 Task: Sort the products in the category "Hummus" by relevance.
Action: Mouse moved to (858, 281)
Screenshot: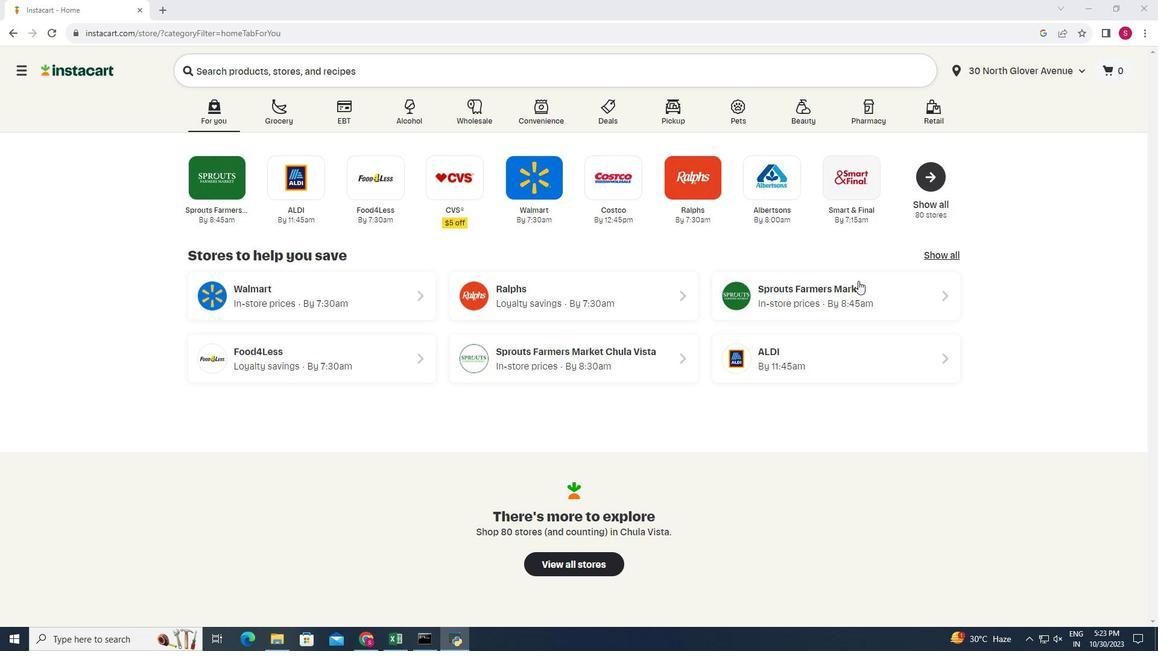 
Action: Mouse pressed left at (858, 281)
Screenshot: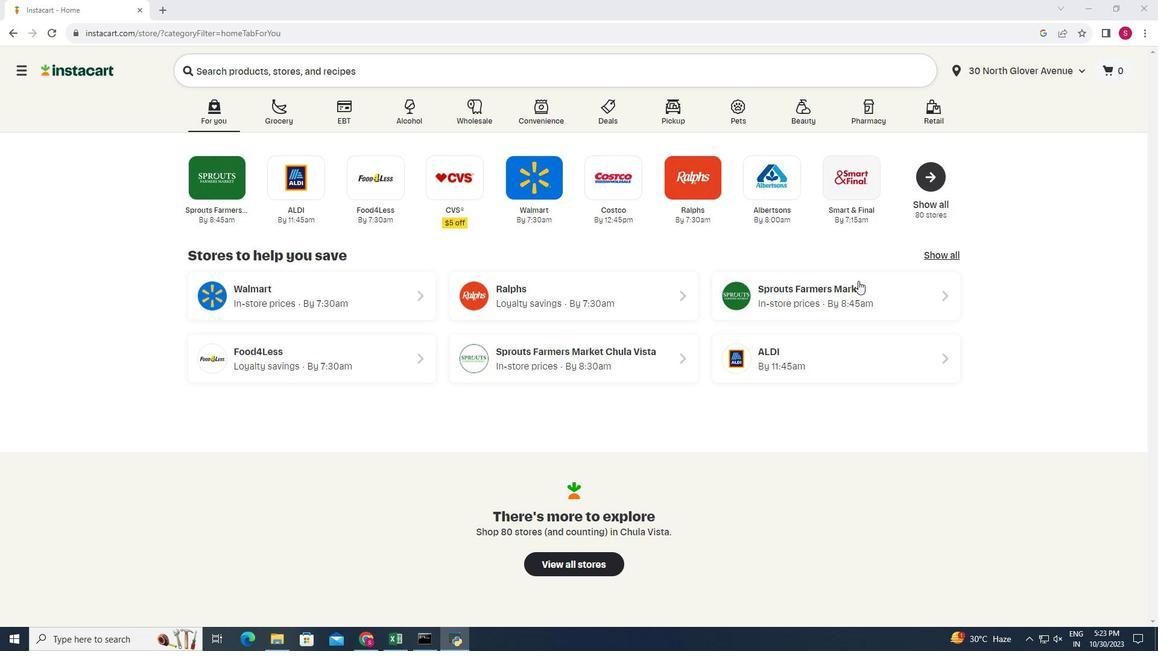 
Action: Mouse moved to (21, 534)
Screenshot: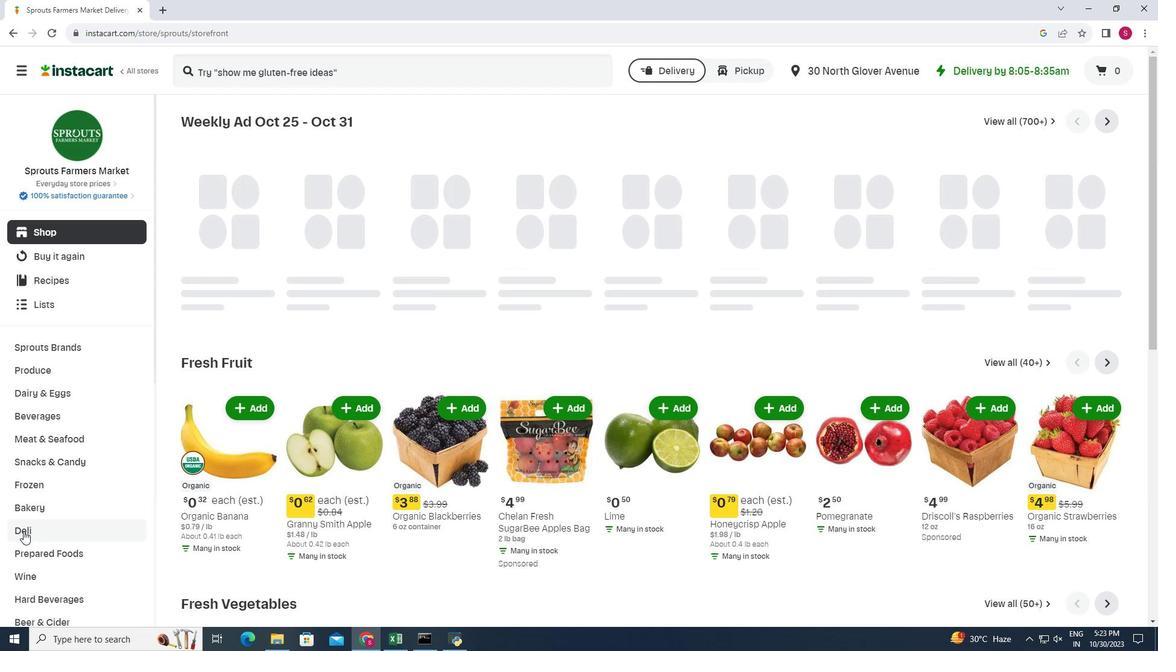 
Action: Mouse pressed left at (21, 534)
Screenshot: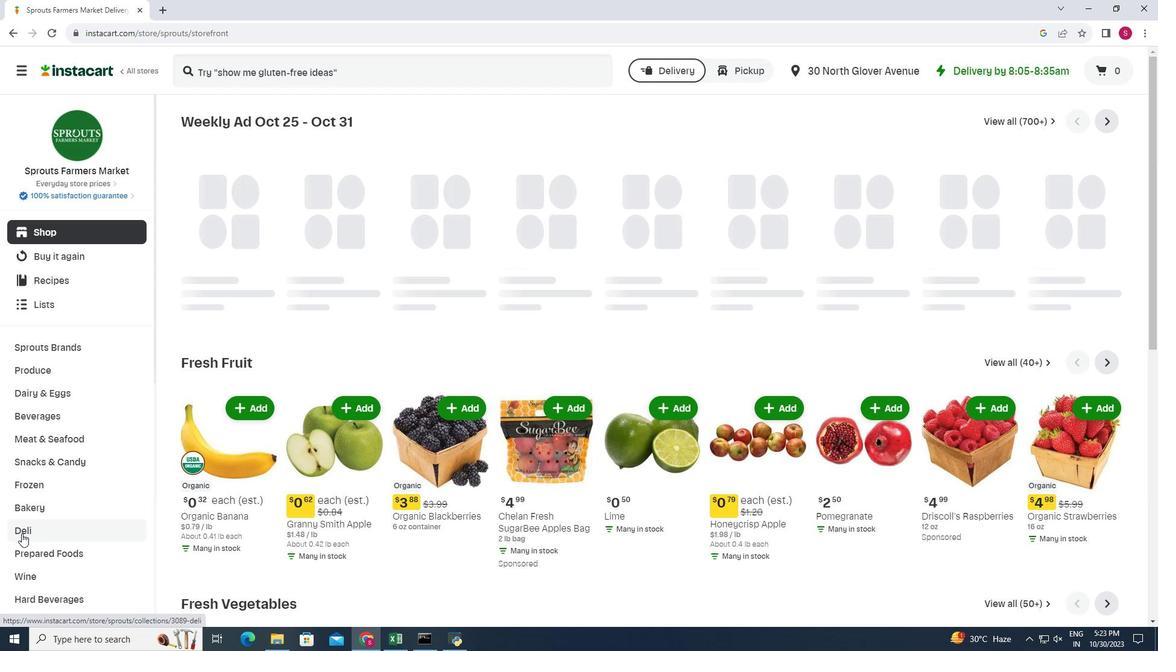 
Action: Mouse moved to (381, 145)
Screenshot: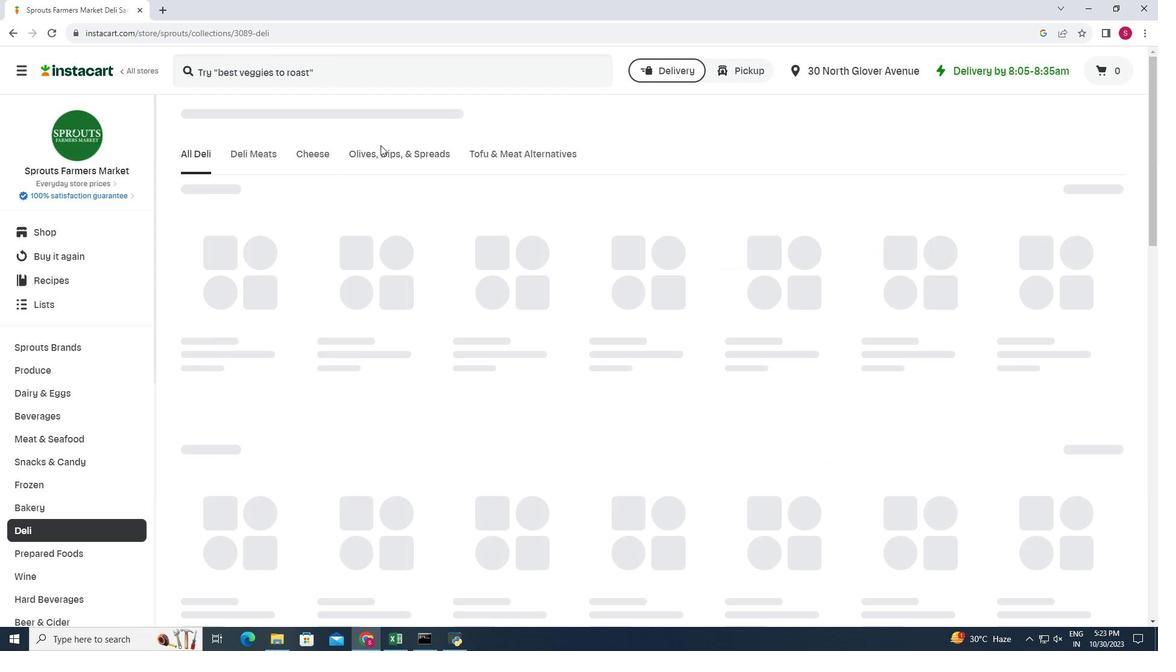 
Action: Mouse pressed left at (381, 145)
Screenshot: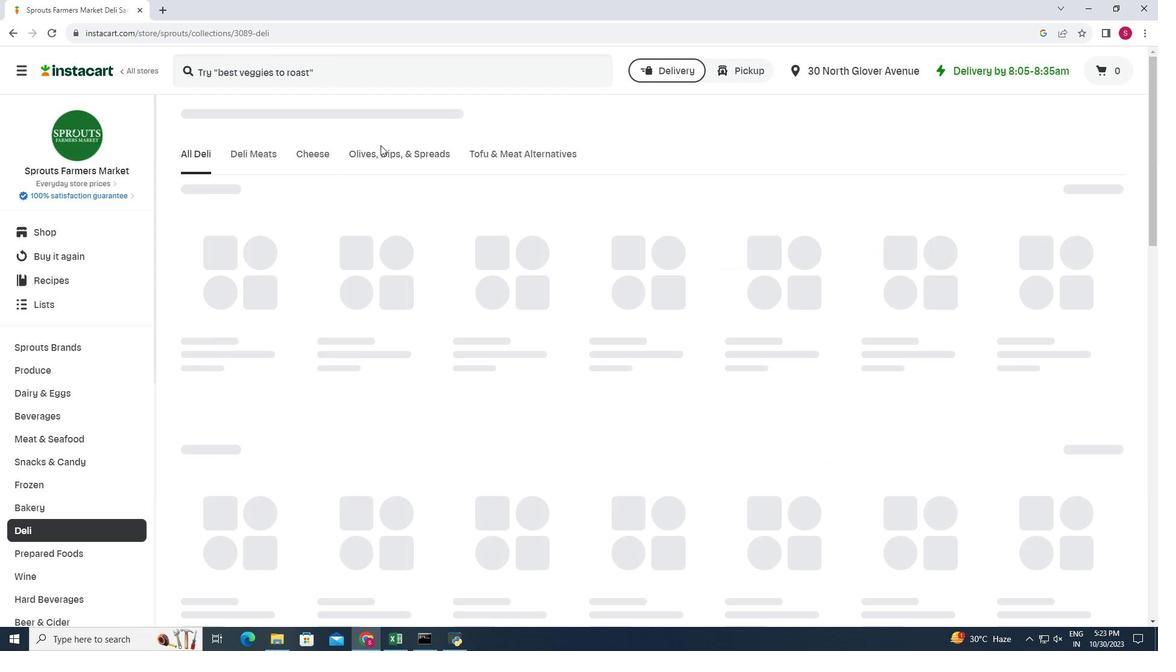 
Action: Mouse moved to (270, 201)
Screenshot: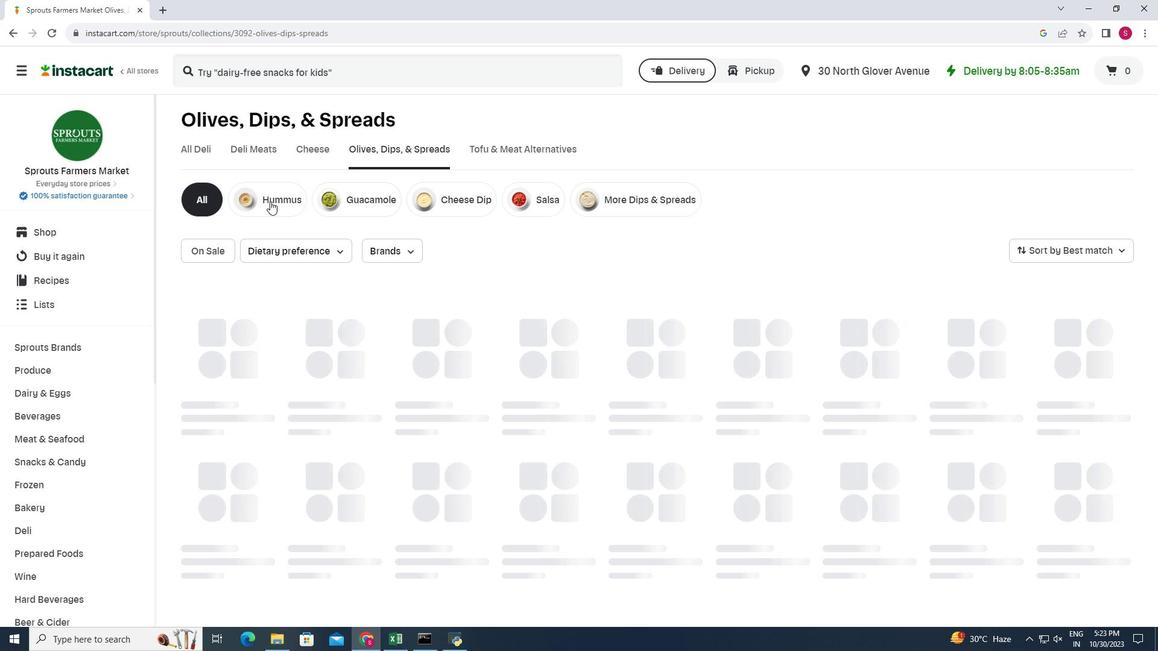 
Action: Mouse pressed left at (270, 201)
Screenshot: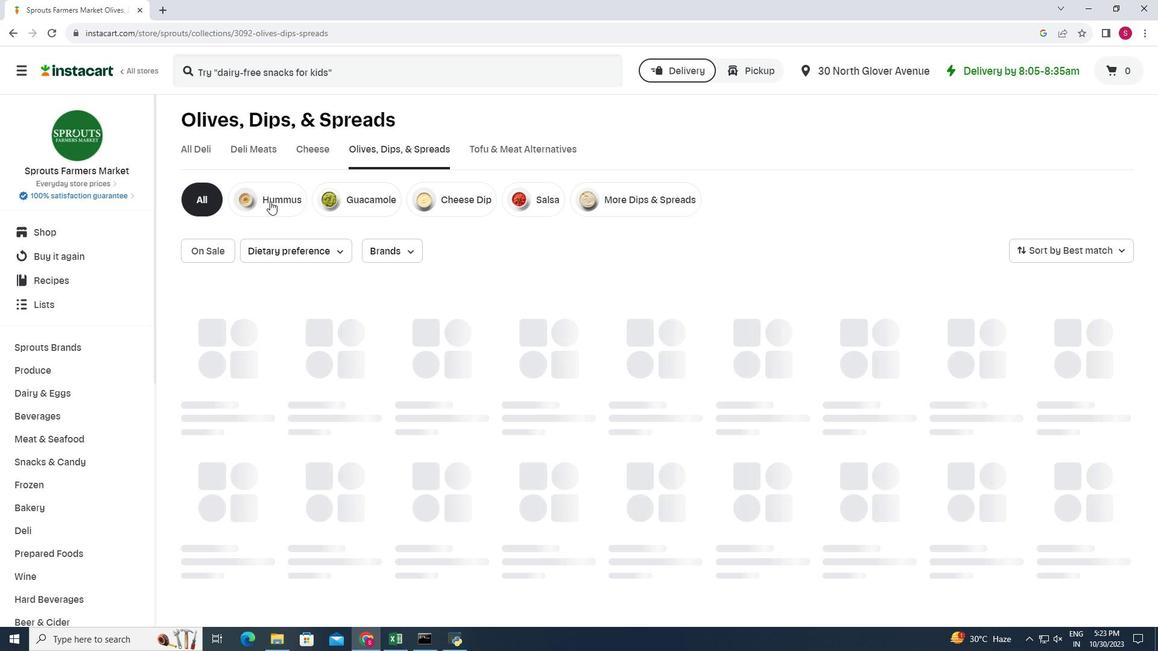 
Action: Mouse moved to (1111, 245)
Screenshot: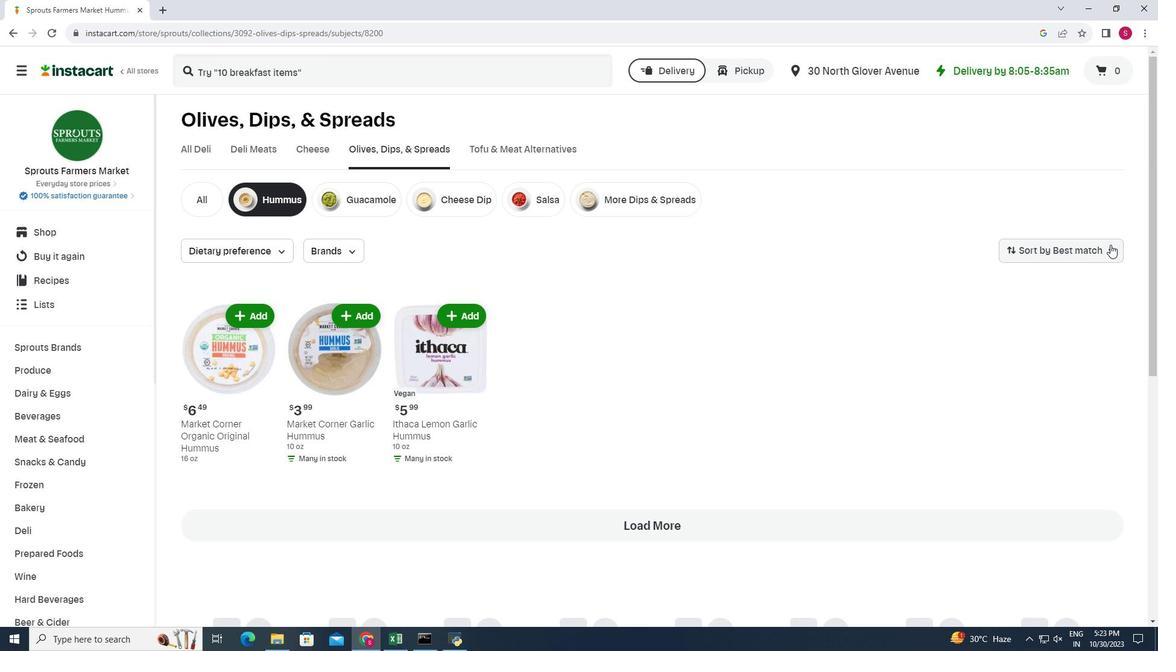 
Action: Mouse pressed left at (1111, 245)
Screenshot: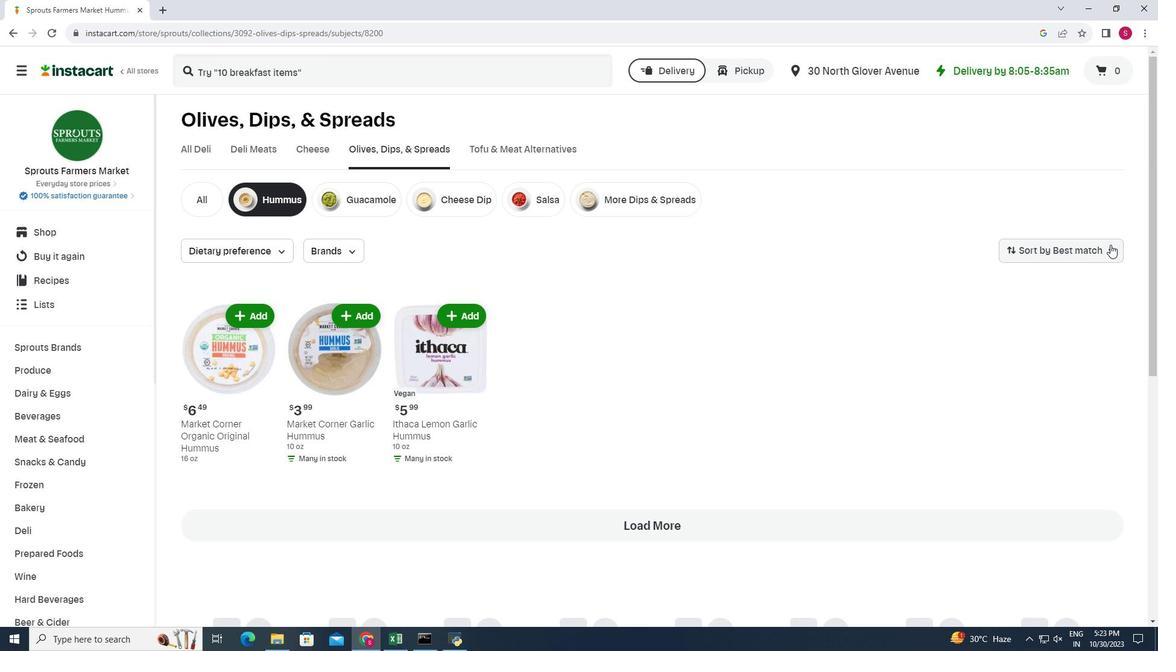 
Action: Mouse moved to (1039, 423)
Screenshot: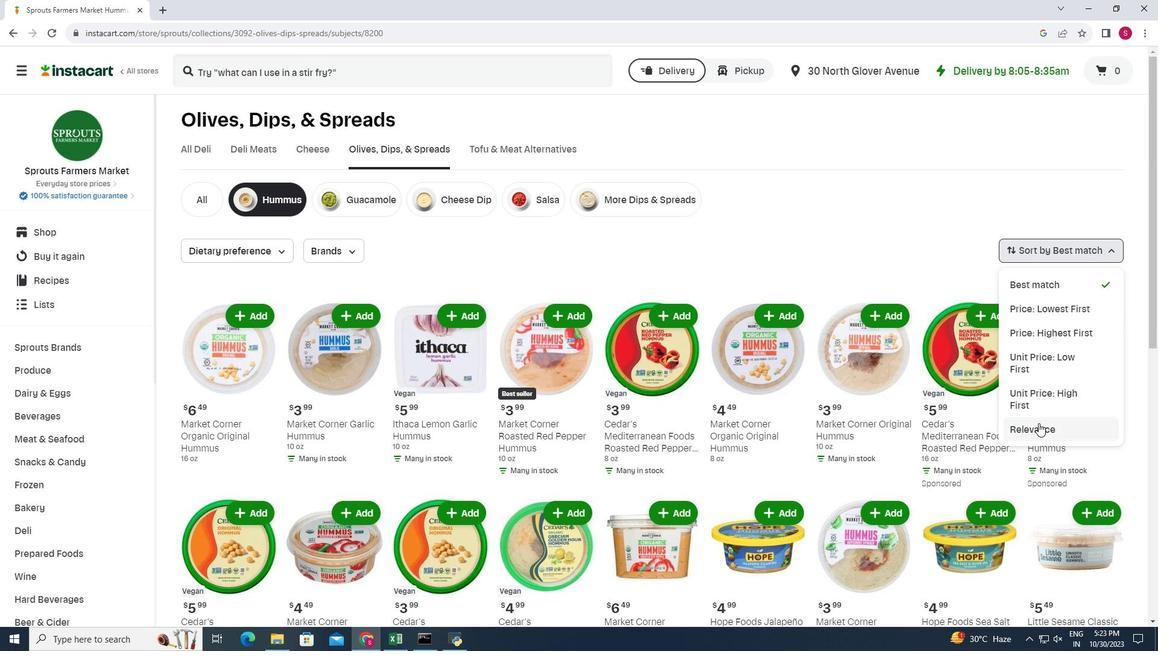 
Action: Mouse pressed left at (1039, 423)
Screenshot: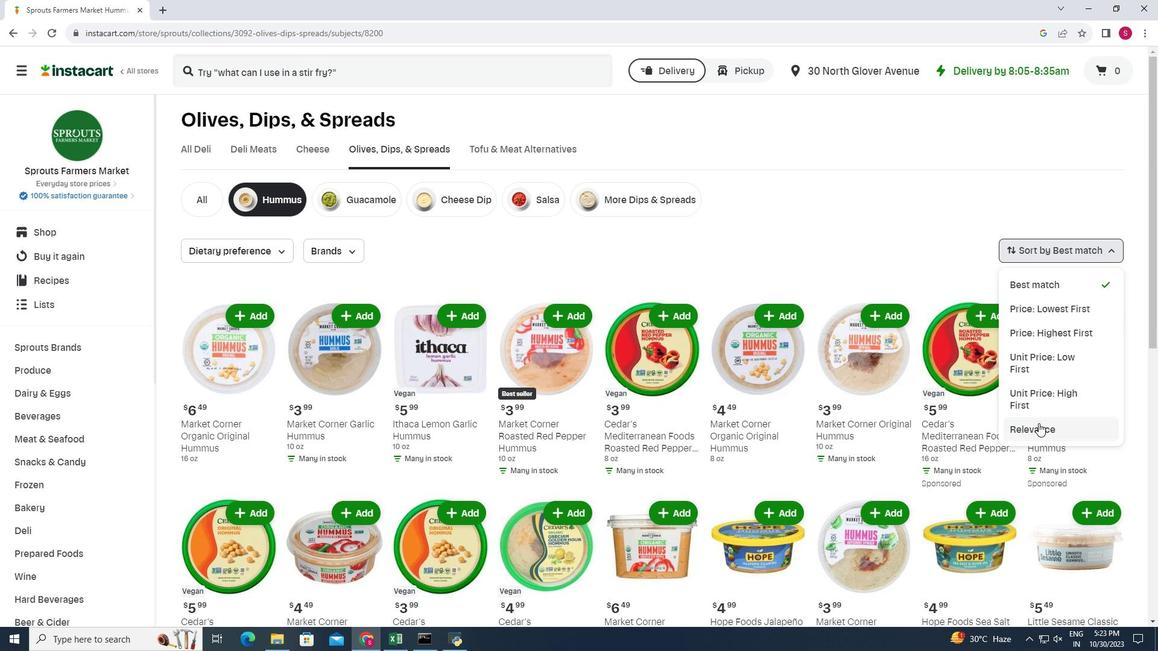 
Action: Mouse moved to (744, 268)
Screenshot: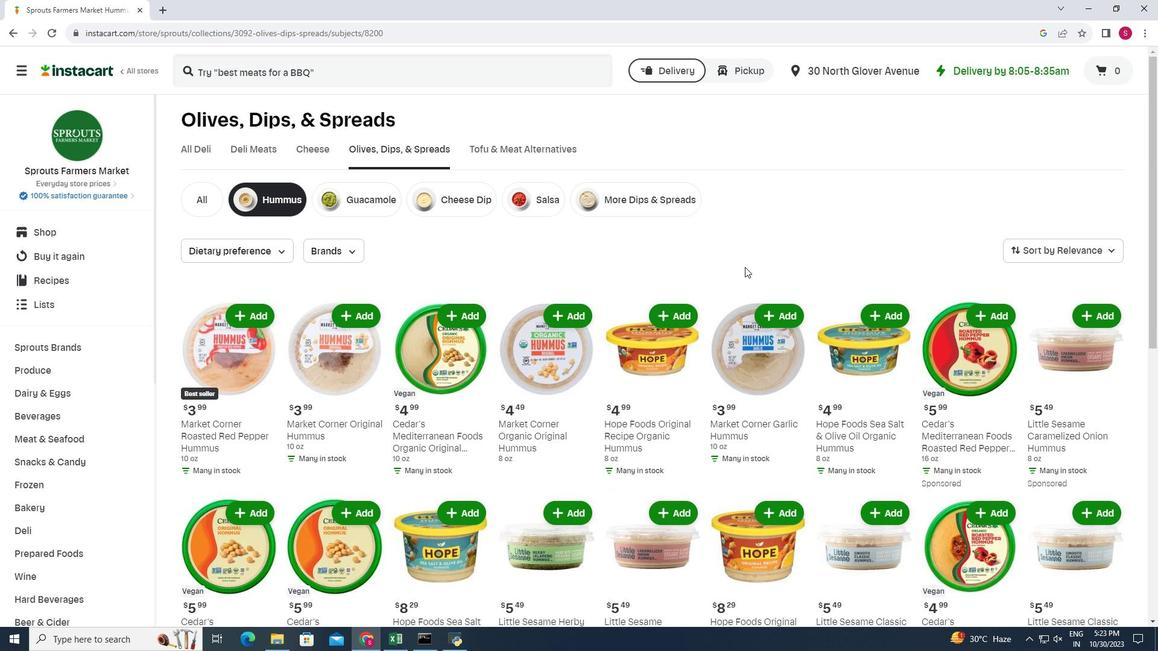 
Action: Mouse scrolled (744, 267) with delta (0, 0)
Screenshot: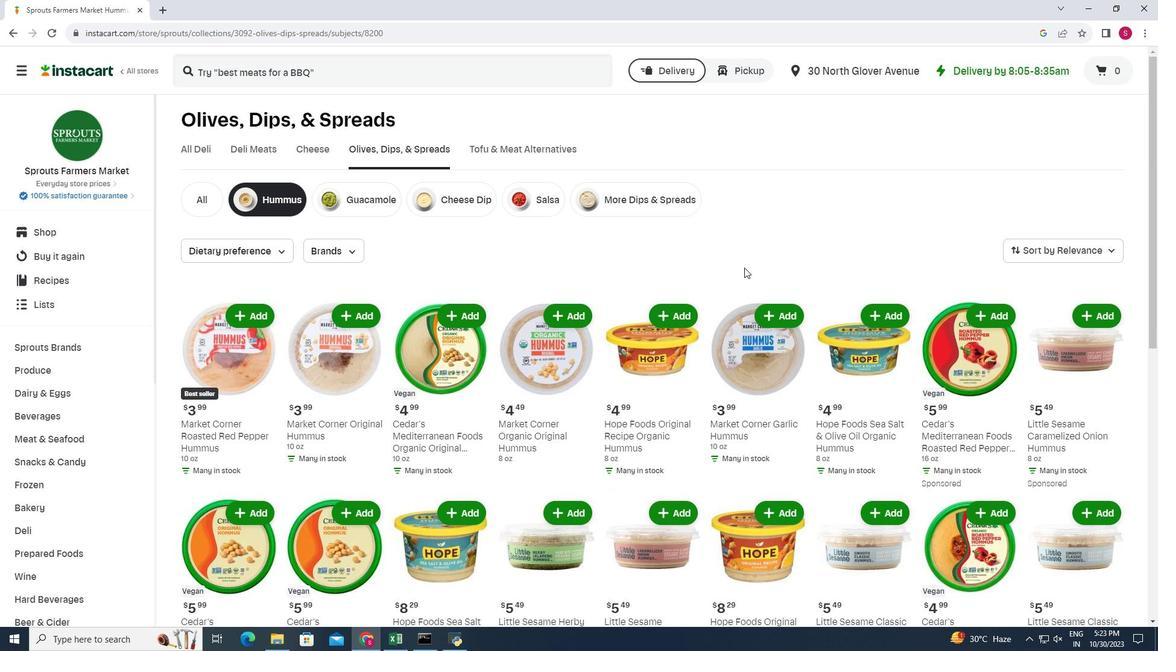 
Action: Mouse scrolled (744, 267) with delta (0, 0)
Screenshot: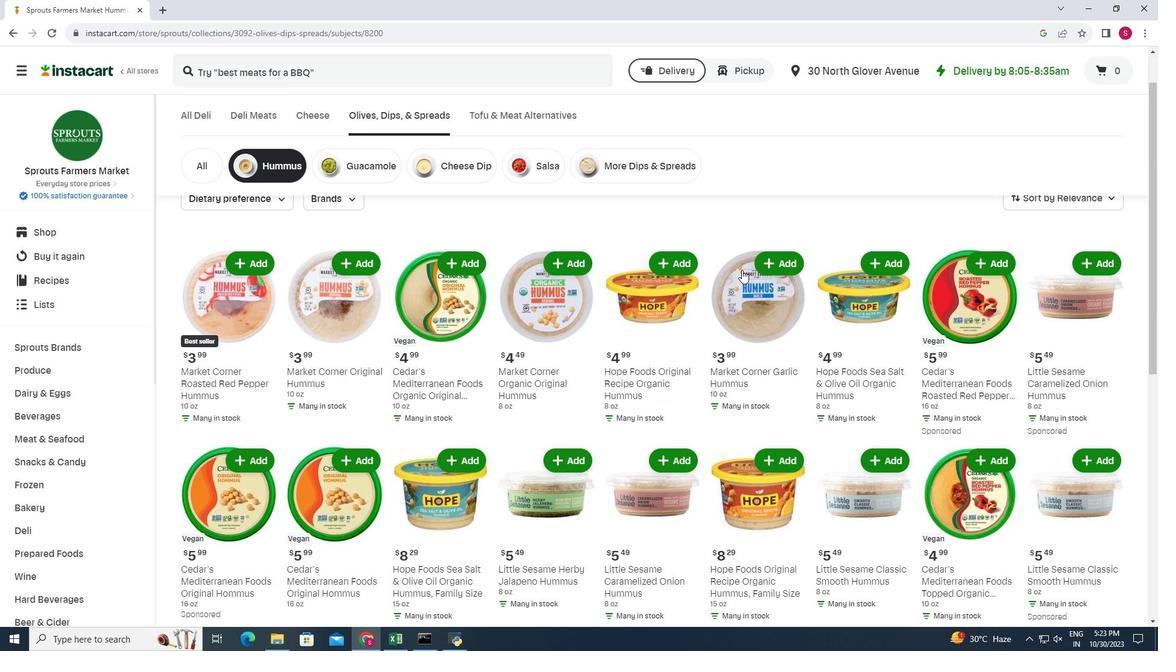 
Action: Mouse moved to (720, 278)
Screenshot: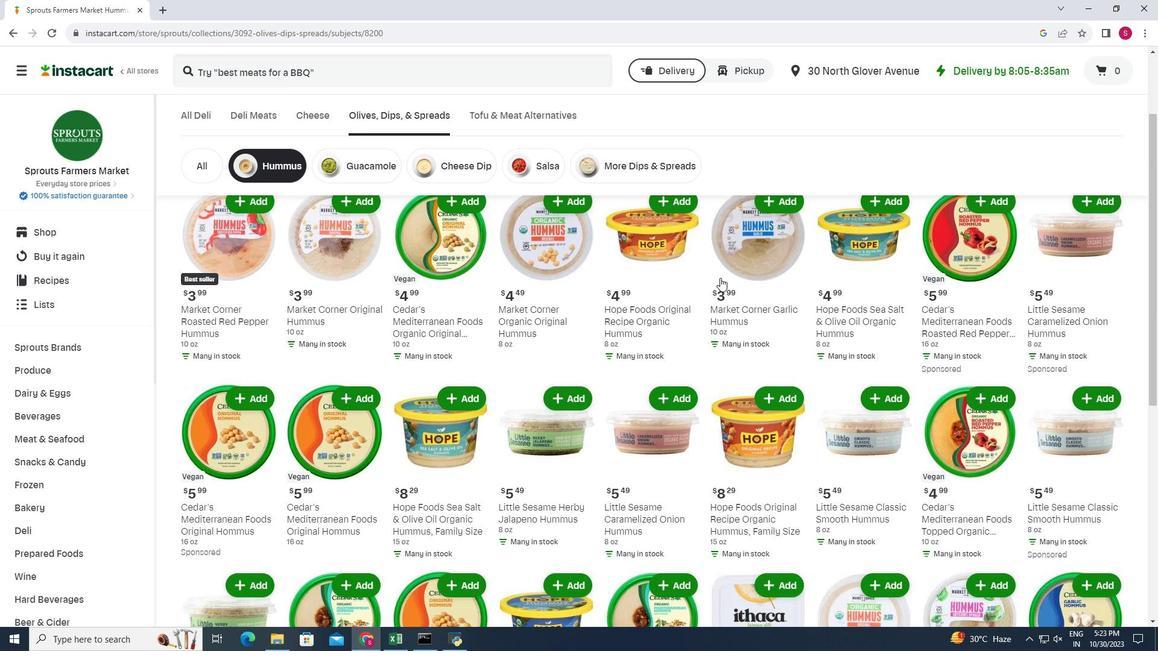 
Action: Mouse scrolled (720, 277) with delta (0, 0)
Screenshot: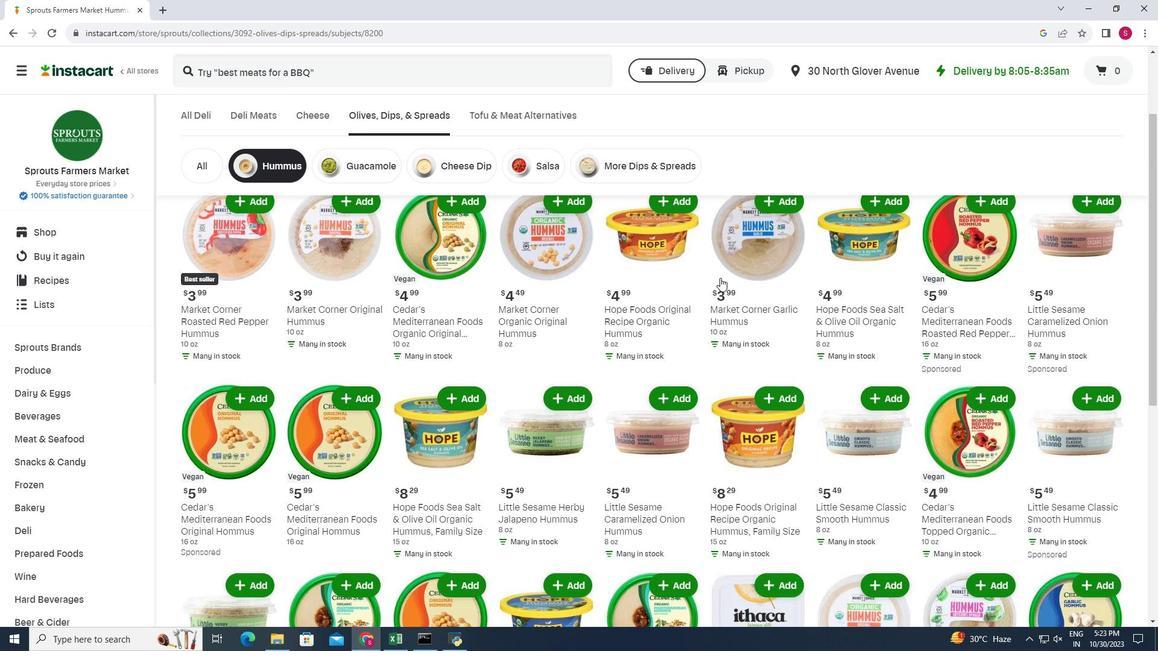 
Action: Mouse moved to (713, 283)
Screenshot: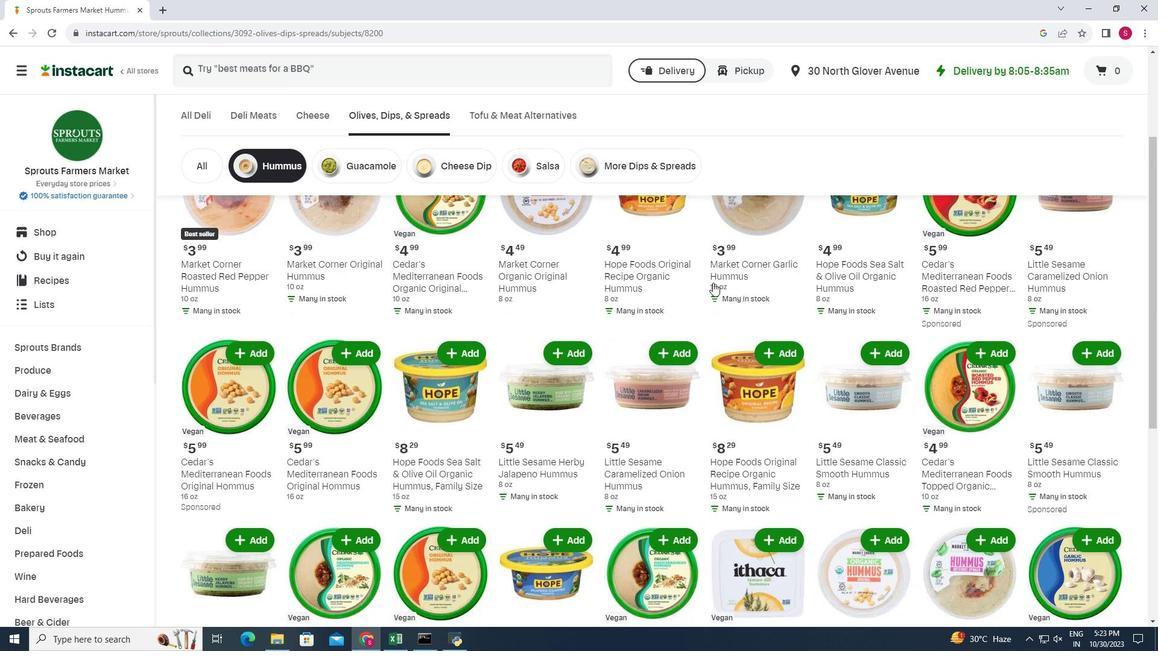 
Action: Mouse scrolled (713, 282) with delta (0, 0)
Screenshot: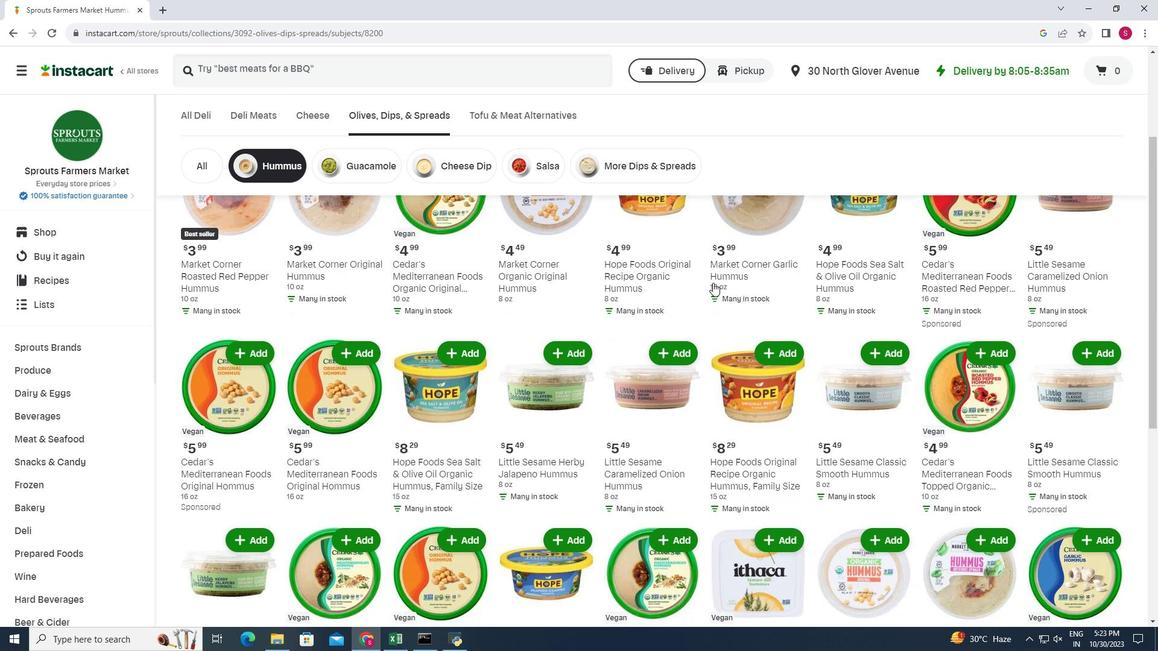 
Action: Mouse moved to (709, 284)
Screenshot: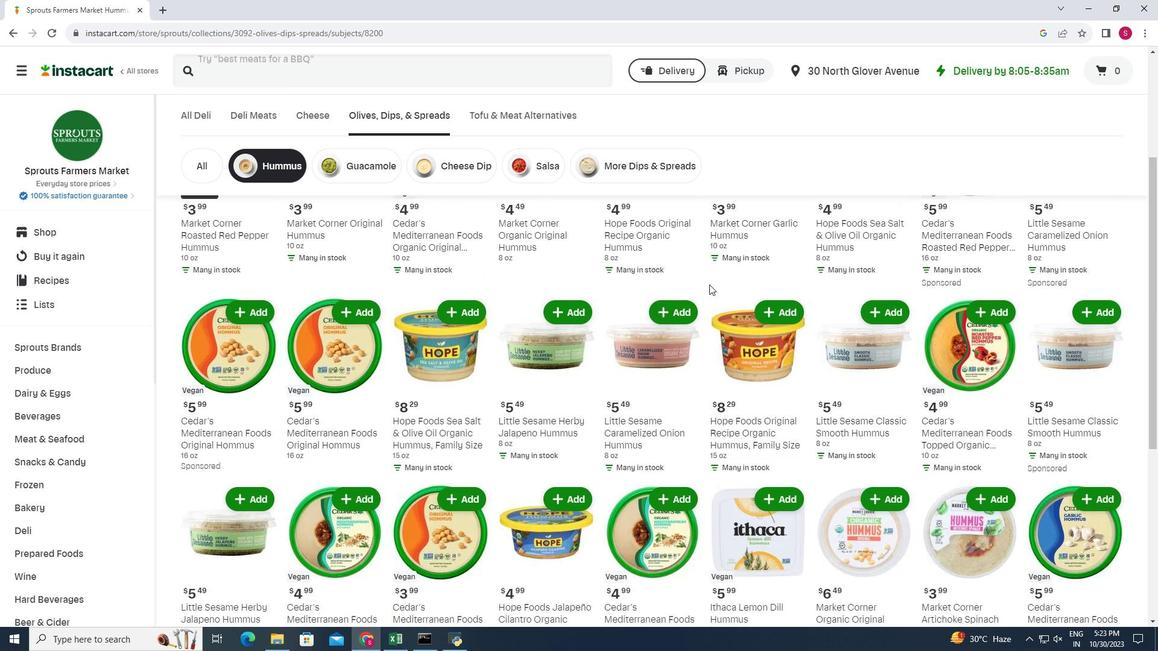 
Action: Mouse scrolled (709, 284) with delta (0, 0)
Screenshot: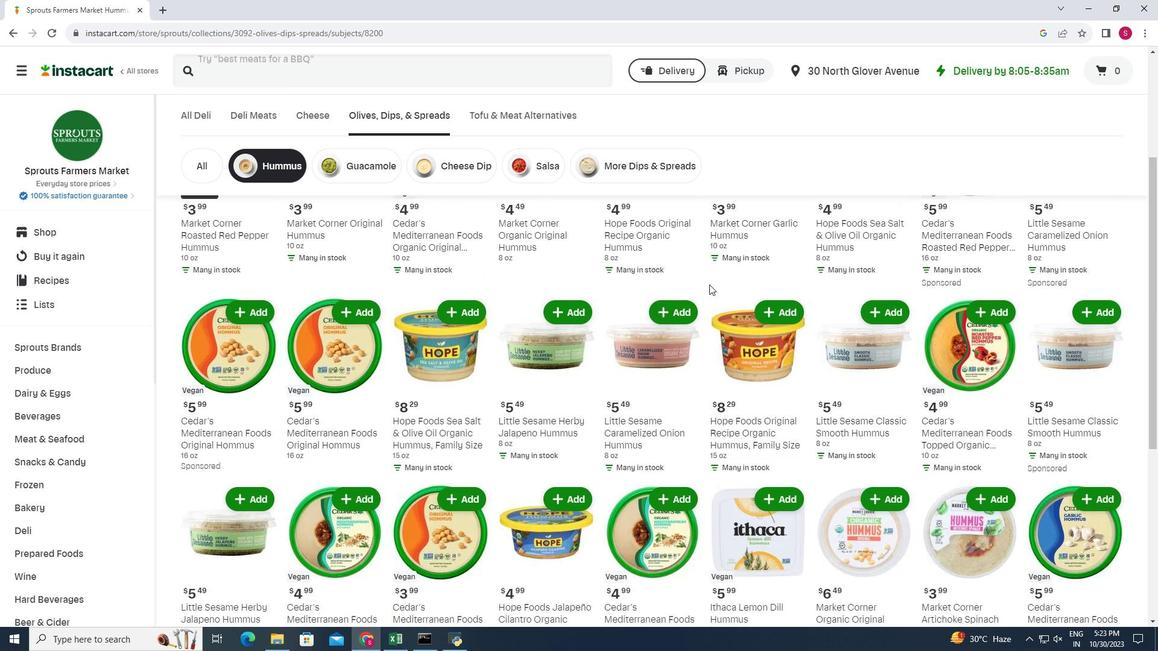 
Action: Mouse moved to (707, 287)
Screenshot: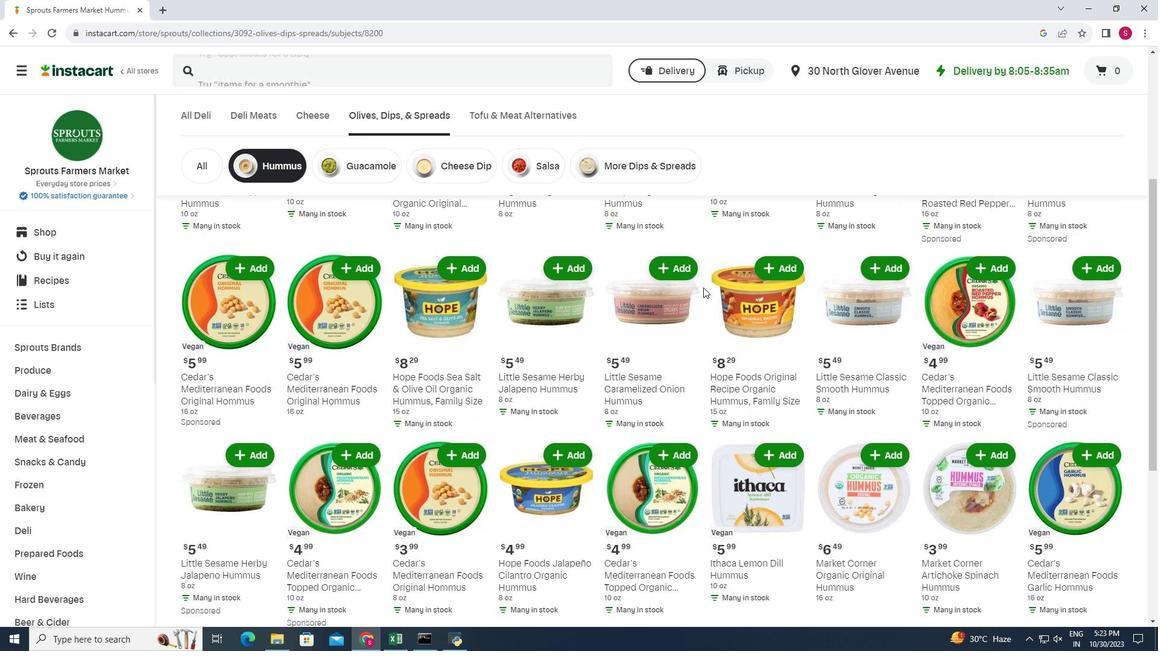 
Action: Mouse scrolled (707, 287) with delta (0, 0)
Screenshot: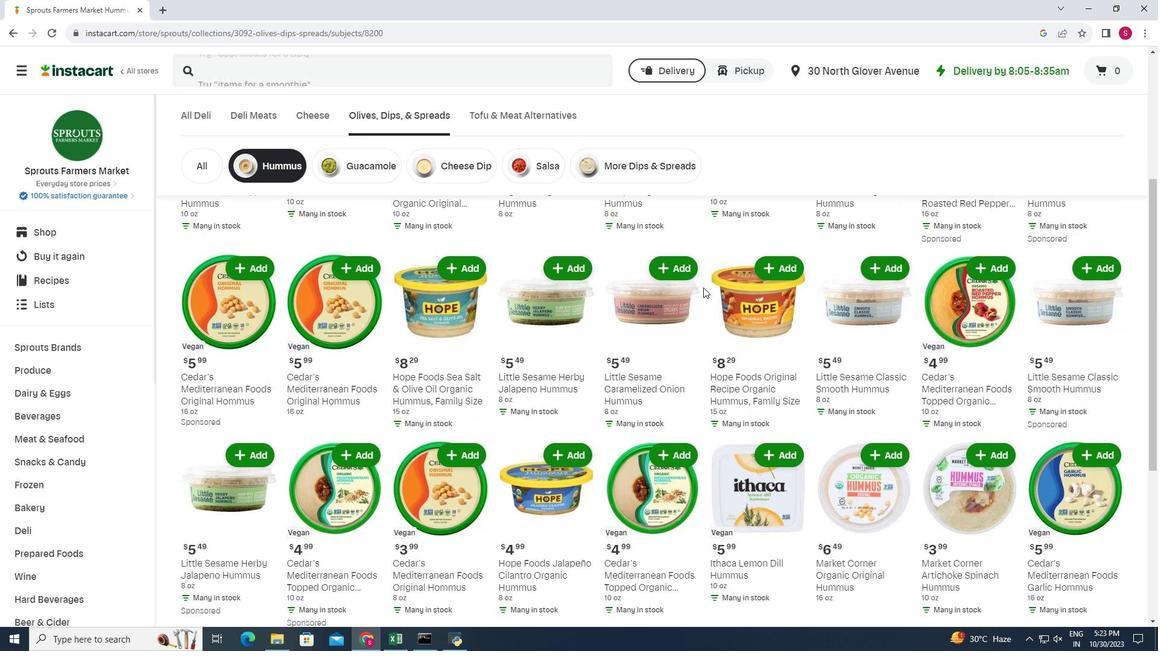 
Action: Mouse moved to (692, 292)
Screenshot: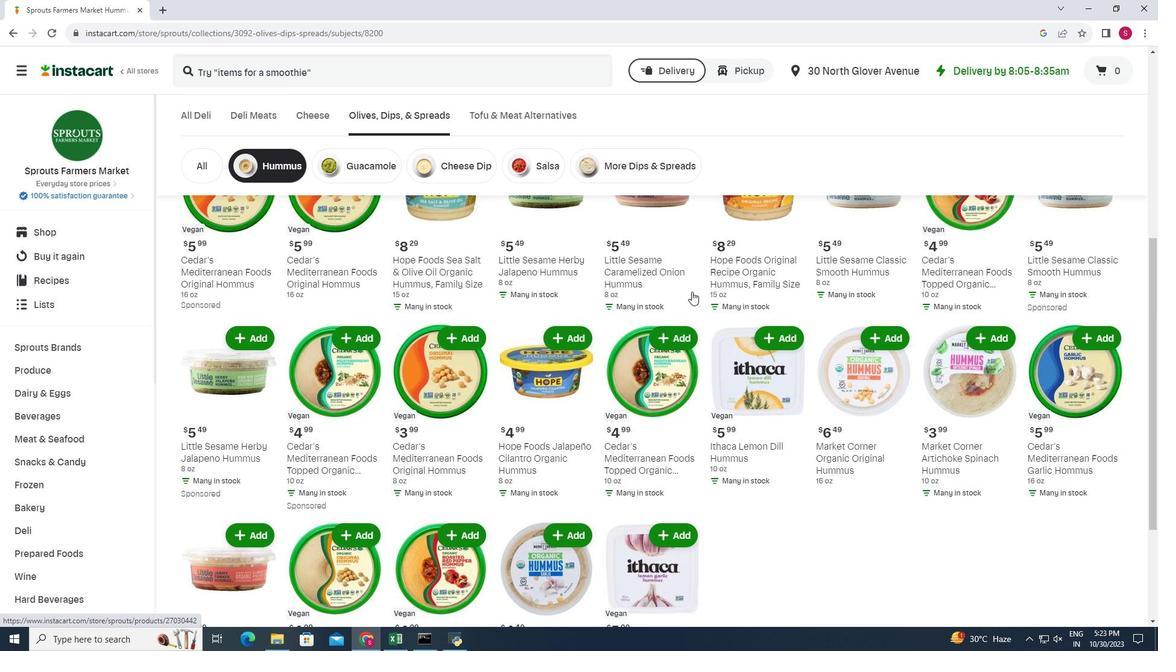
Action: Mouse scrolled (692, 292) with delta (0, 0)
Screenshot: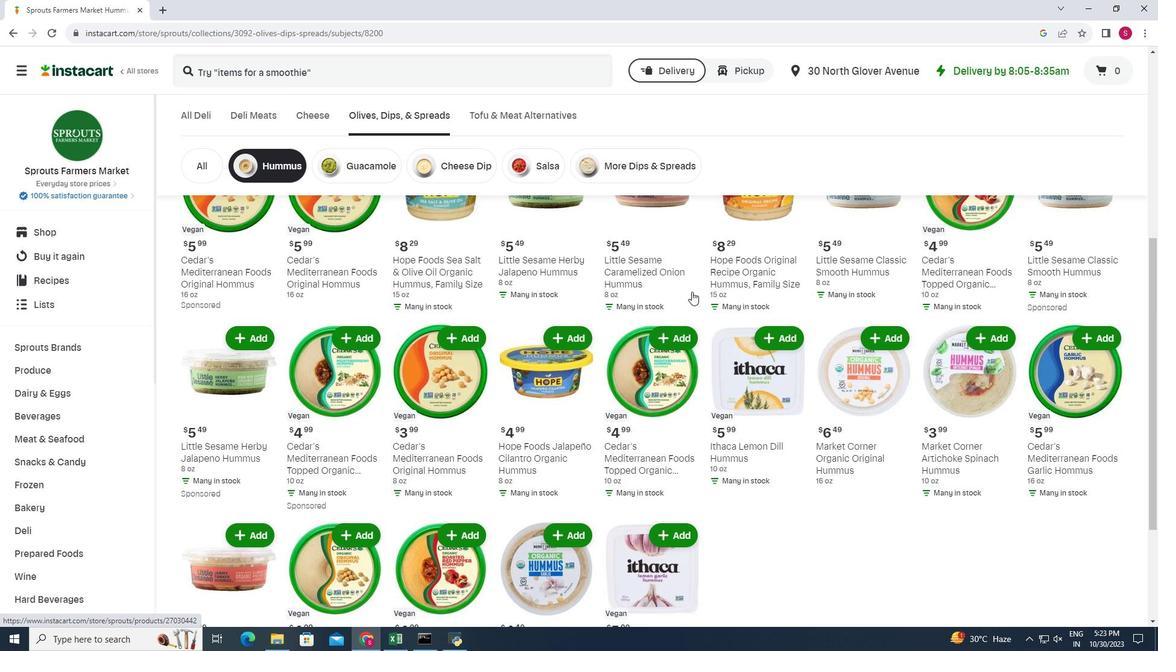 
Action: Mouse scrolled (692, 292) with delta (0, 0)
Screenshot: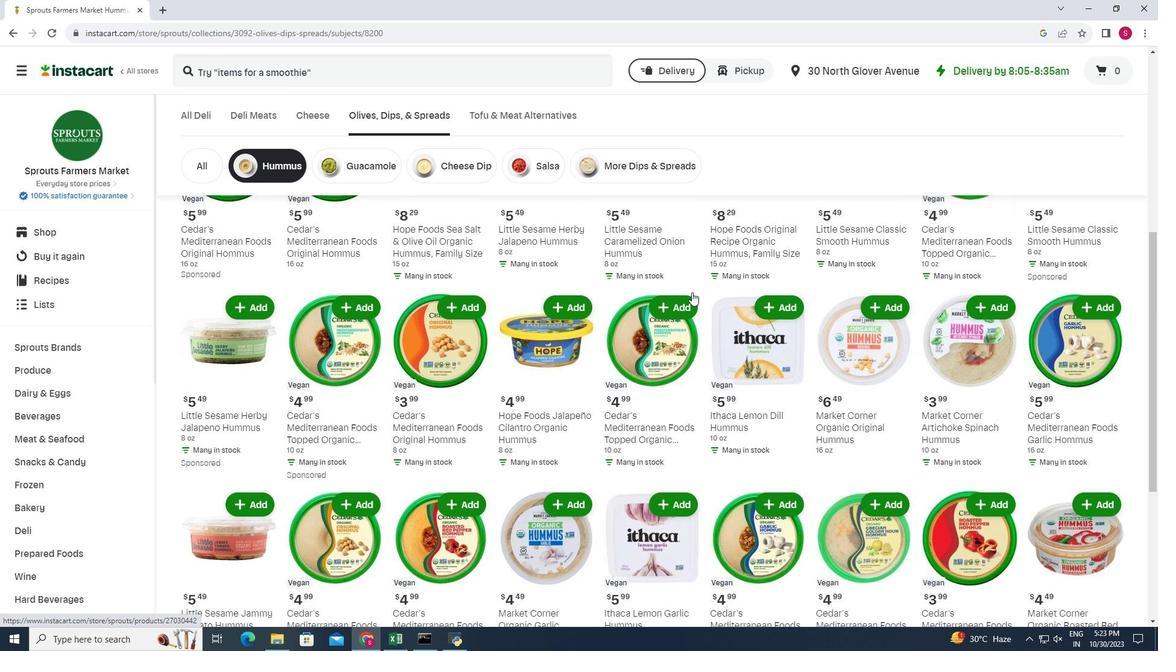 
Action: Mouse scrolled (692, 292) with delta (0, 0)
Screenshot: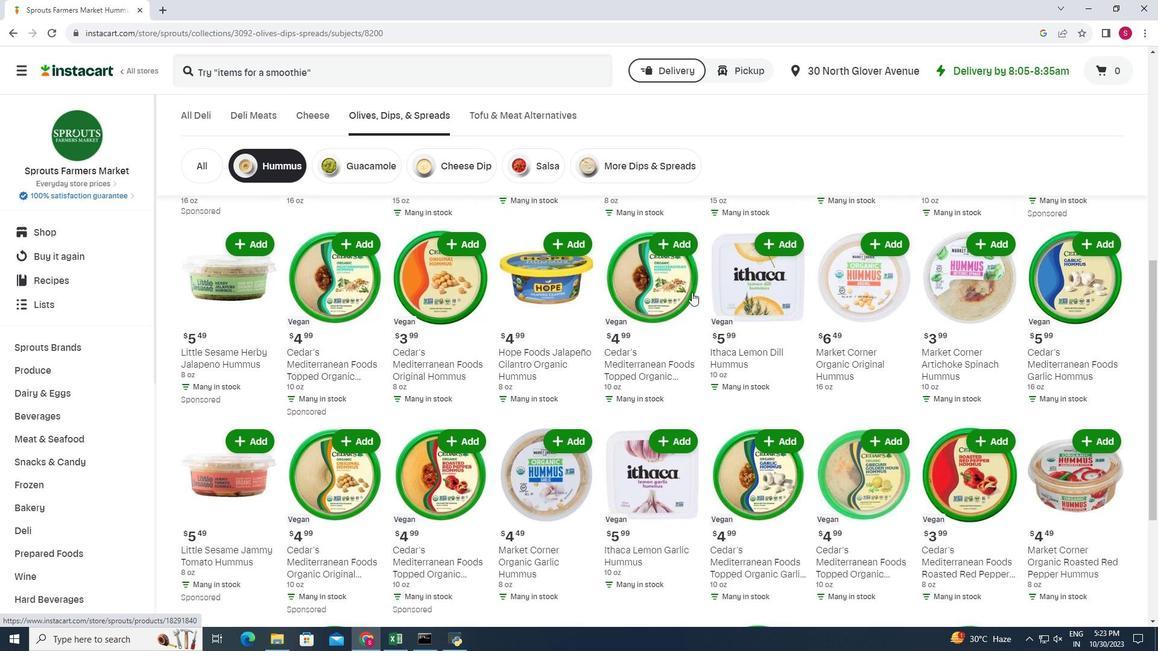 
Action: Mouse scrolled (692, 292) with delta (0, 0)
Screenshot: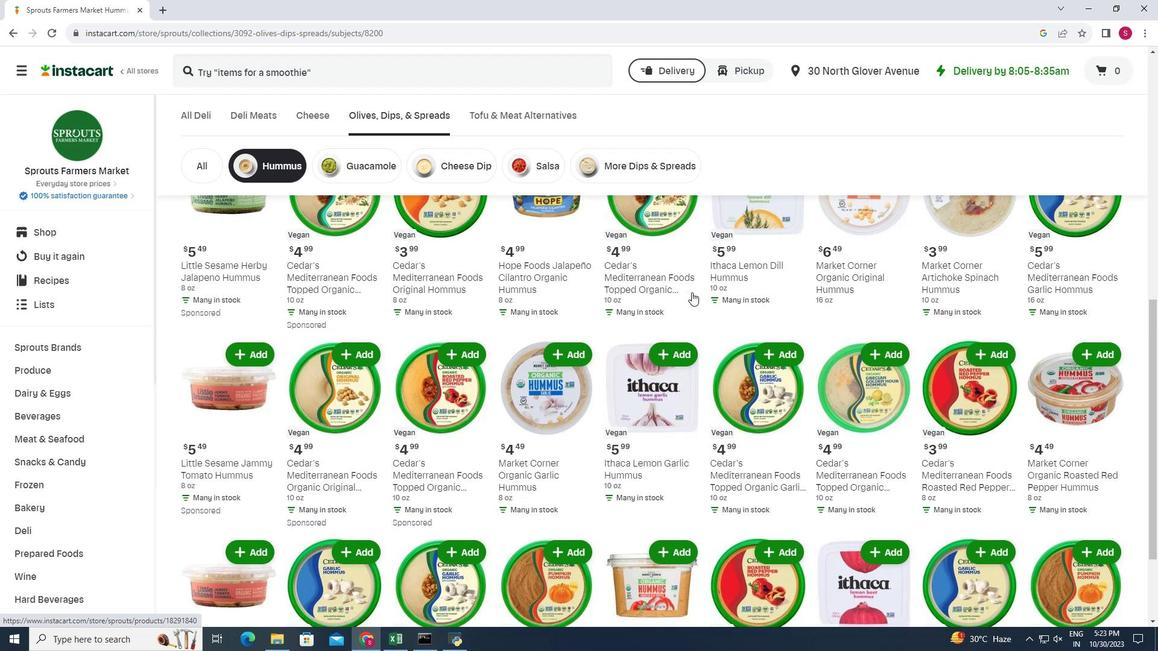 
Action: Mouse scrolled (692, 292) with delta (0, 0)
Screenshot: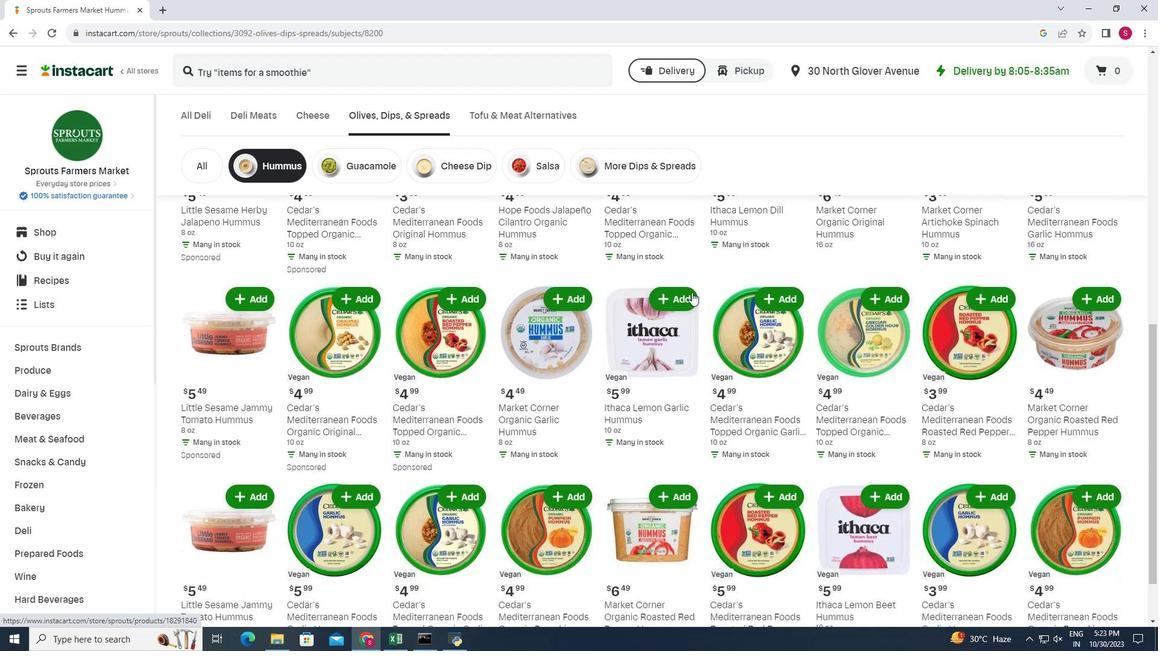 
Action: Mouse scrolled (692, 292) with delta (0, 0)
Screenshot: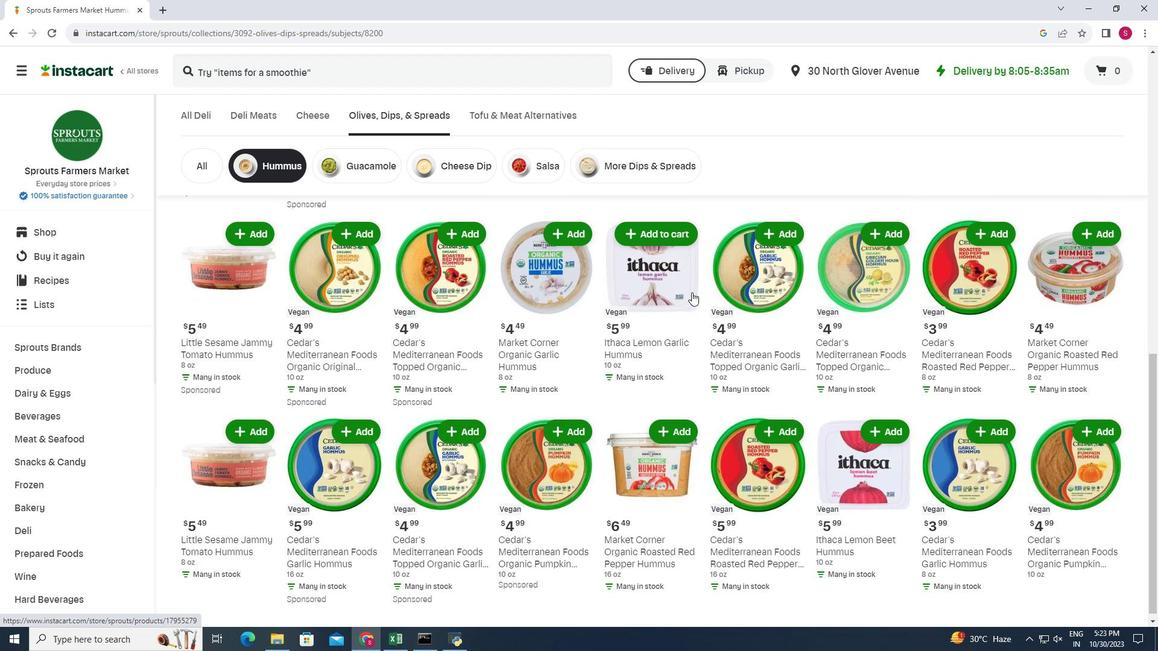 
Action: Mouse scrolled (692, 292) with delta (0, 0)
Screenshot: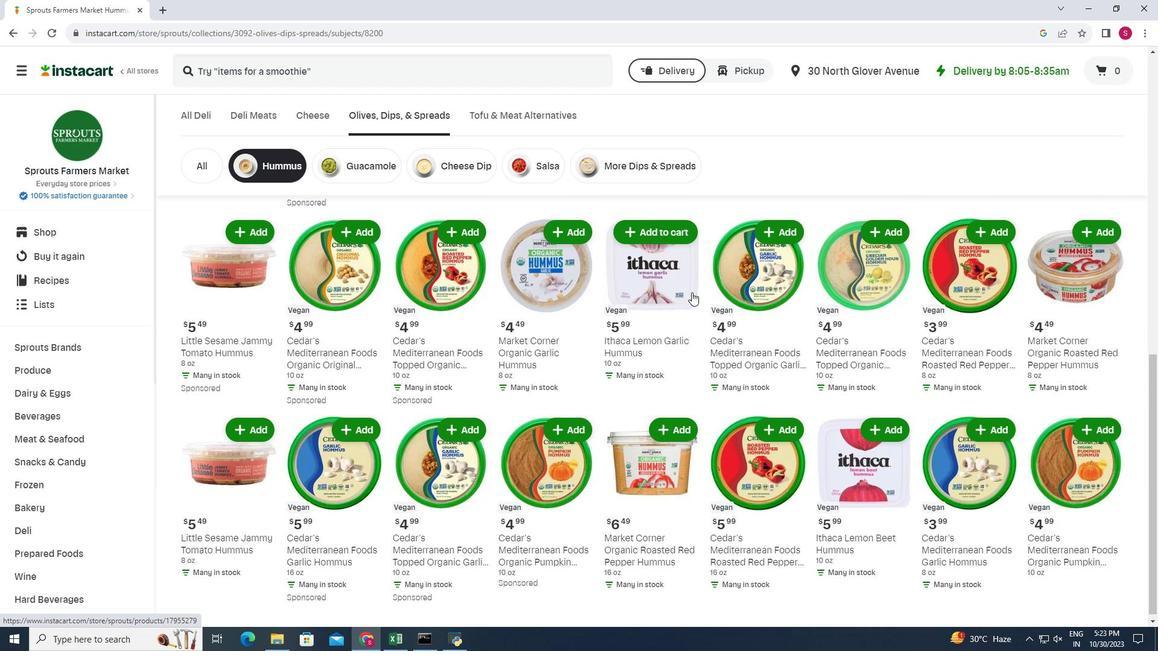 
Action: Mouse moved to (692, 293)
Screenshot: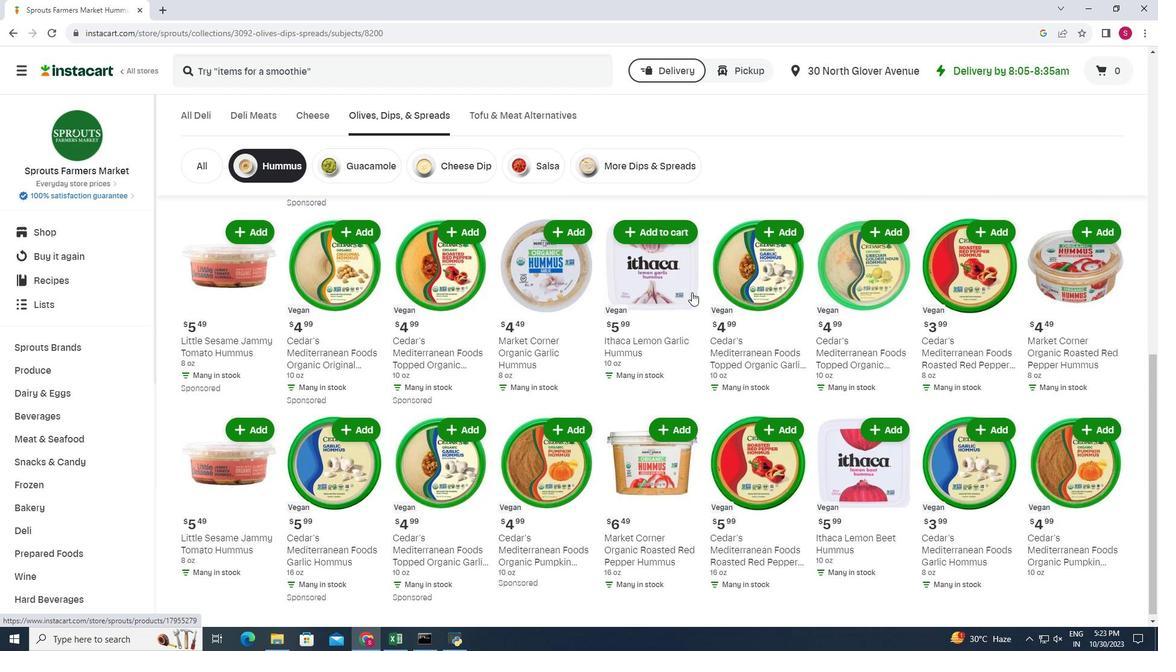 
Action: Mouse scrolled (692, 292) with delta (0, 0)
Screenshot: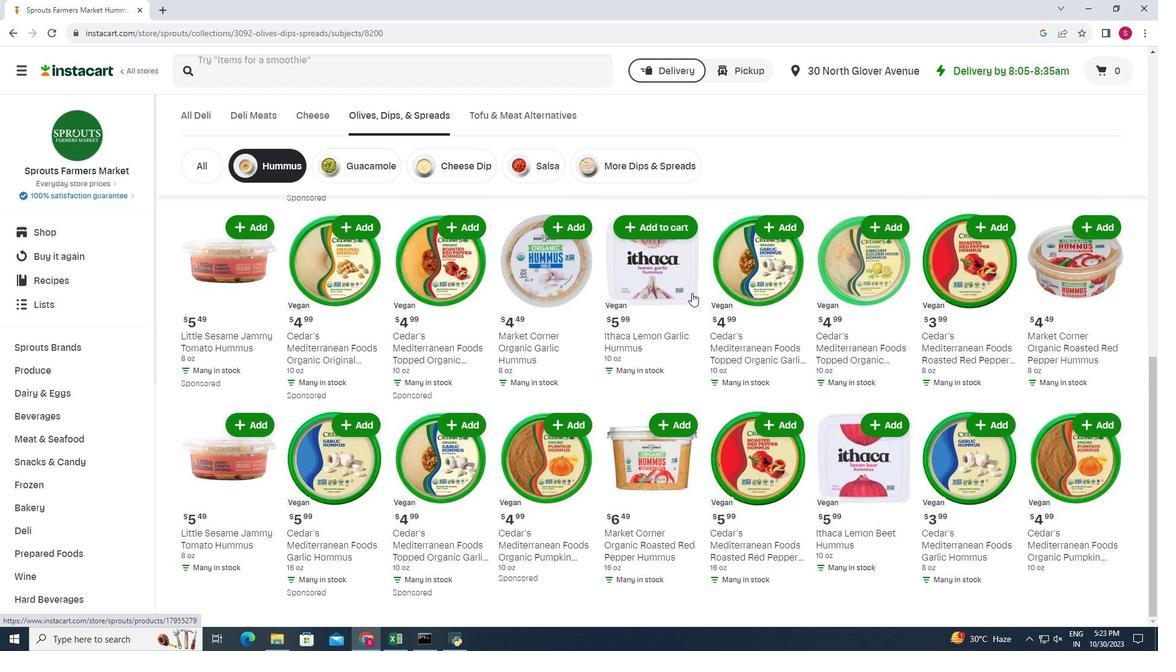 
Action: Mouse scrolled (692, 292) with delta (0, 0)
Screenshot: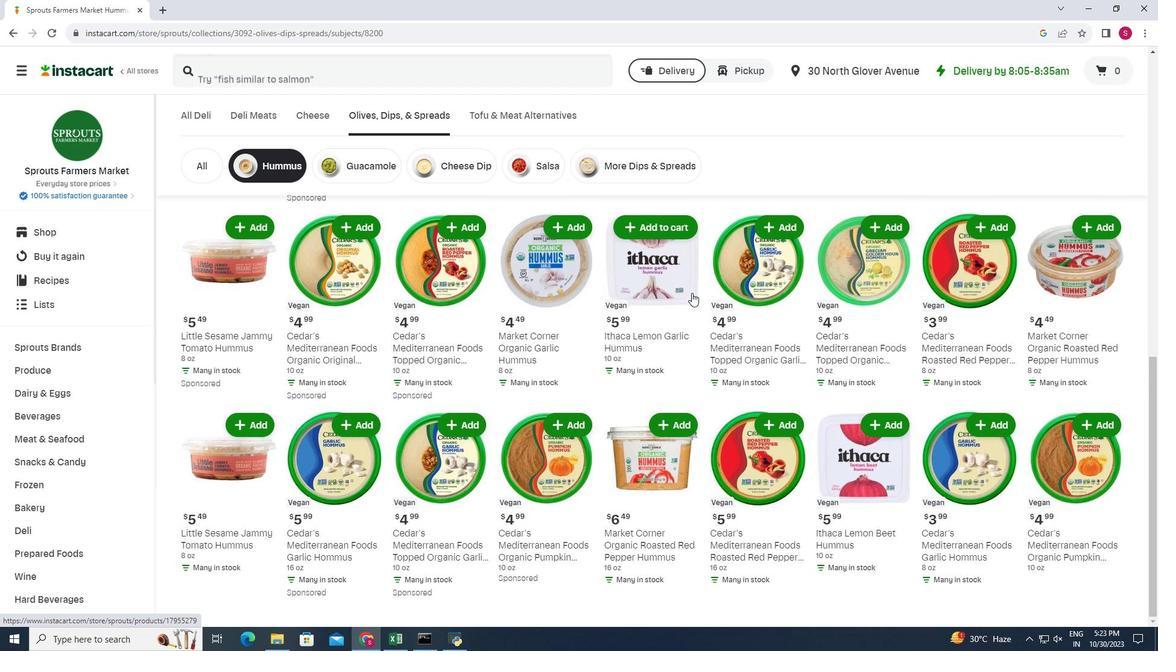 
Action: Mouse moved to (686, 290)
Screenshot: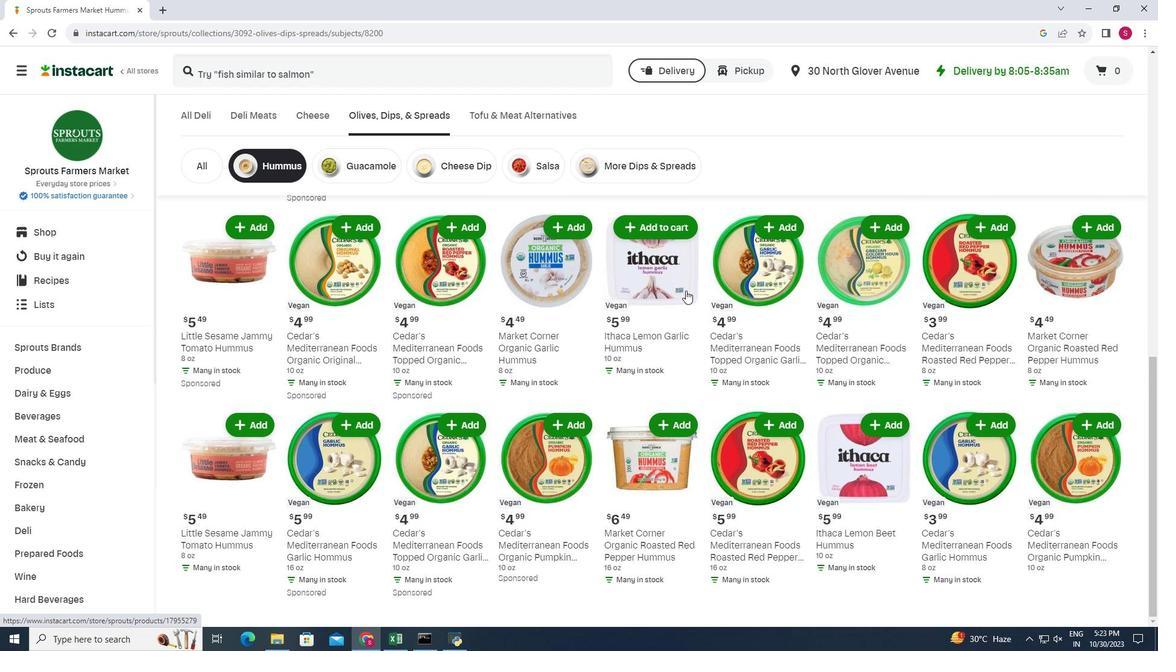 
